 Task: Create in the project ZoomTech and in the Backlog issue 'Upgrade the caching mechanism of a web application to improve response time and reduce server load' a child issue 'Automated infrastructure backup and recovery testing and reporting', and assign it to team member softage.3@softage.net.
Action: Mouse moved to (98, 201)
Screenshot: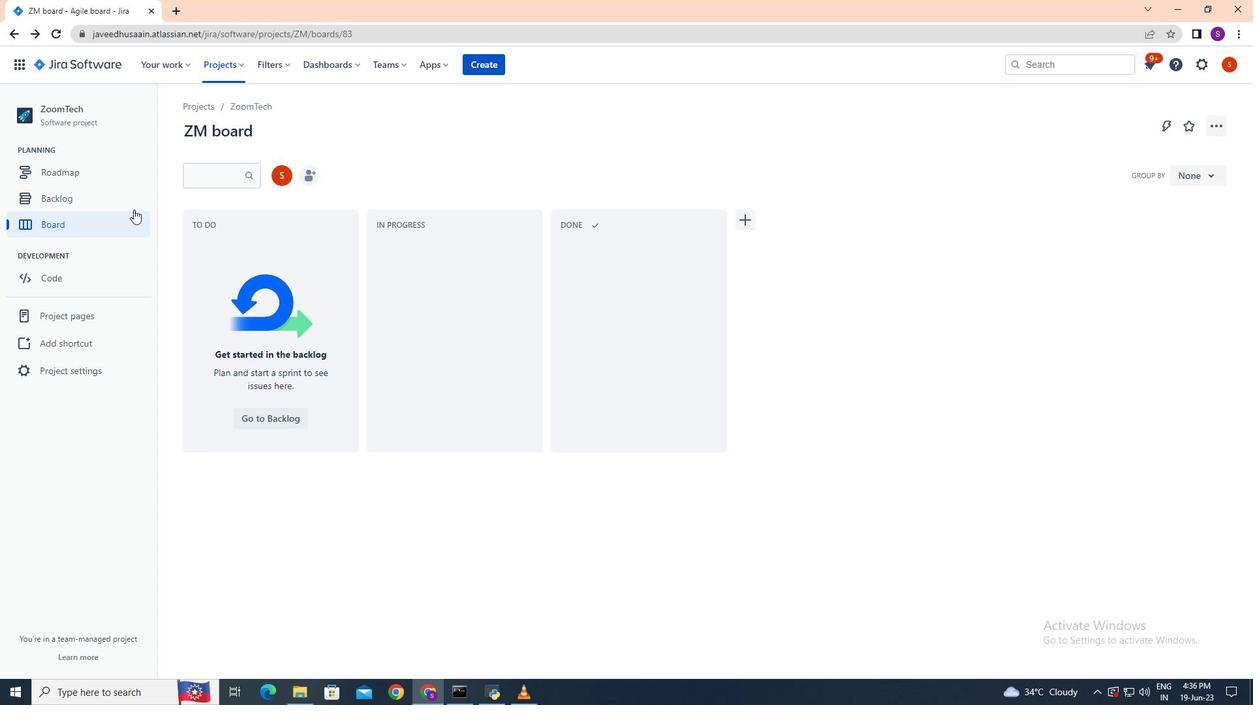 
Action: Mouse pressed left at (98, 201)
Screenshot: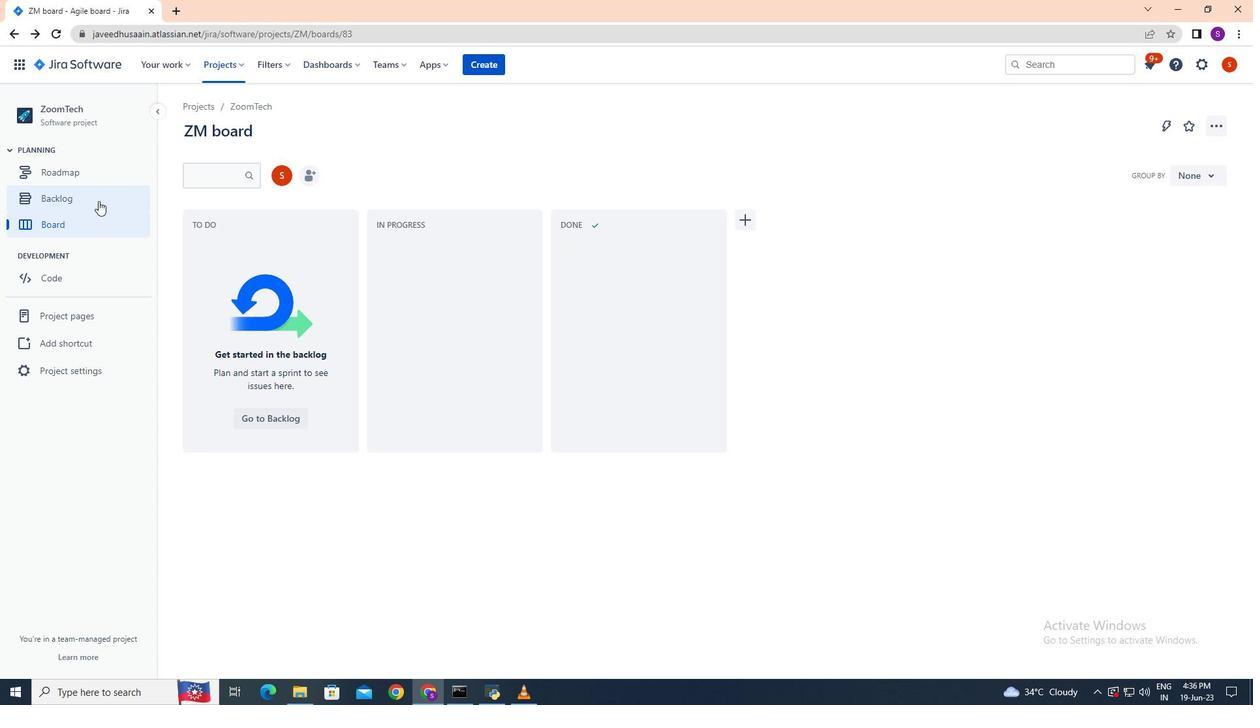 
Action: Mouse moved to (763, 423)
Screenshot: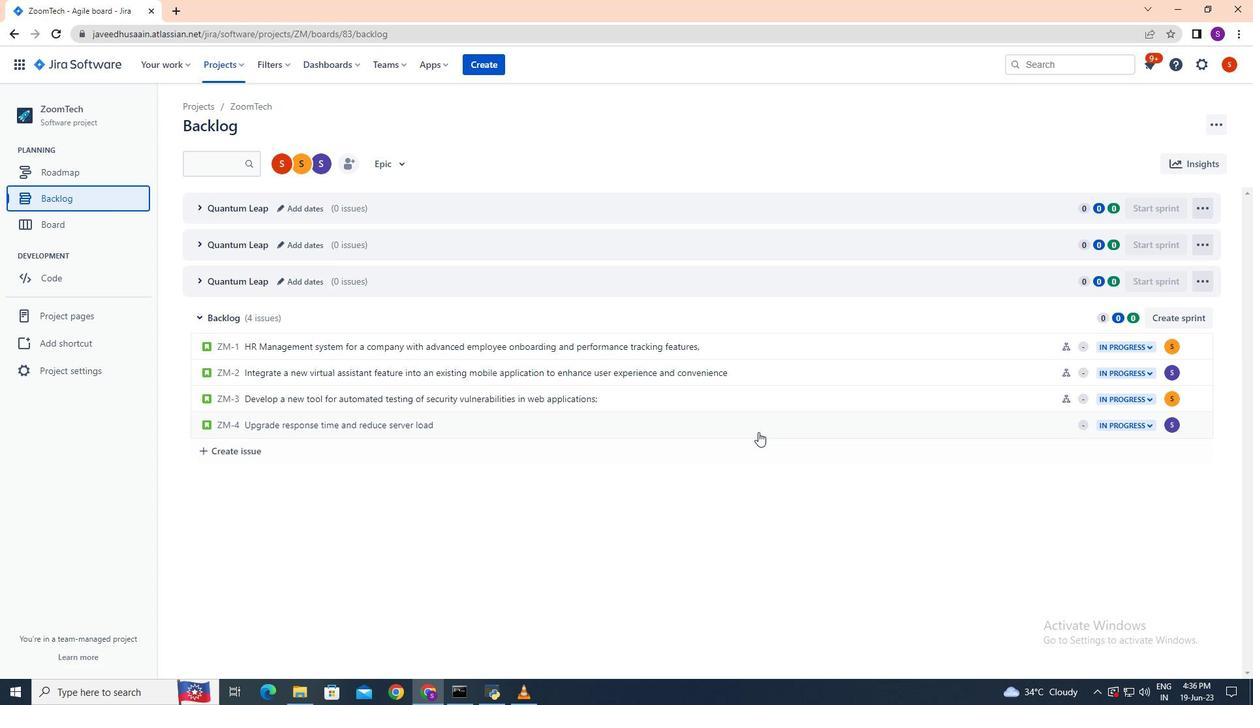 
Action: Mouse pressed left at (763, 423)
Screenshot: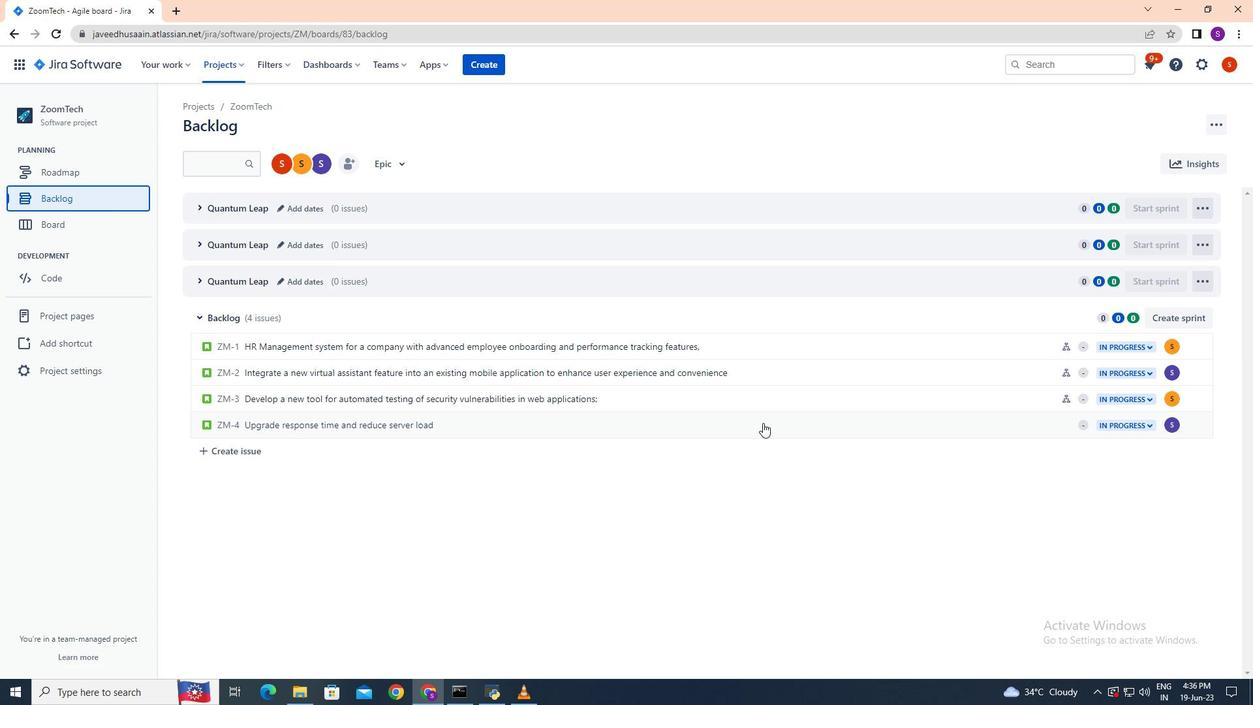 
Action: Mouse moved to (1029, 274)
Screenshot: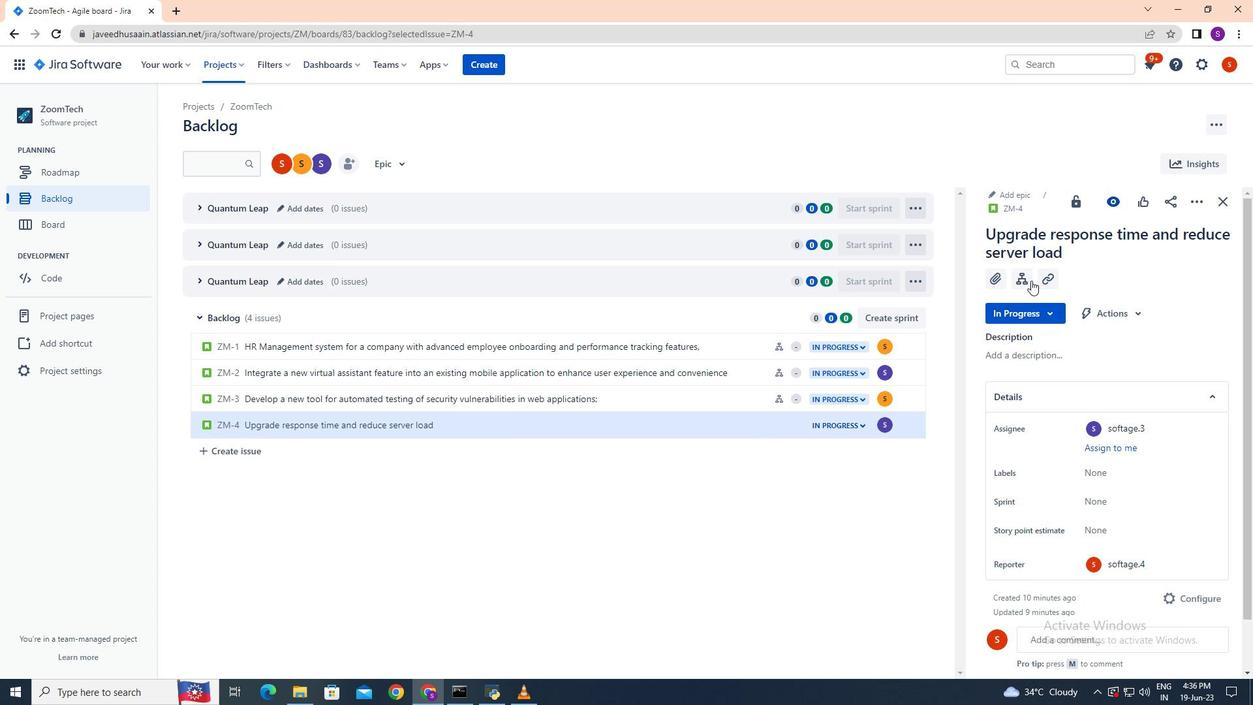 
Action: Mouse pressed left at (1029, 274)
Screenshot: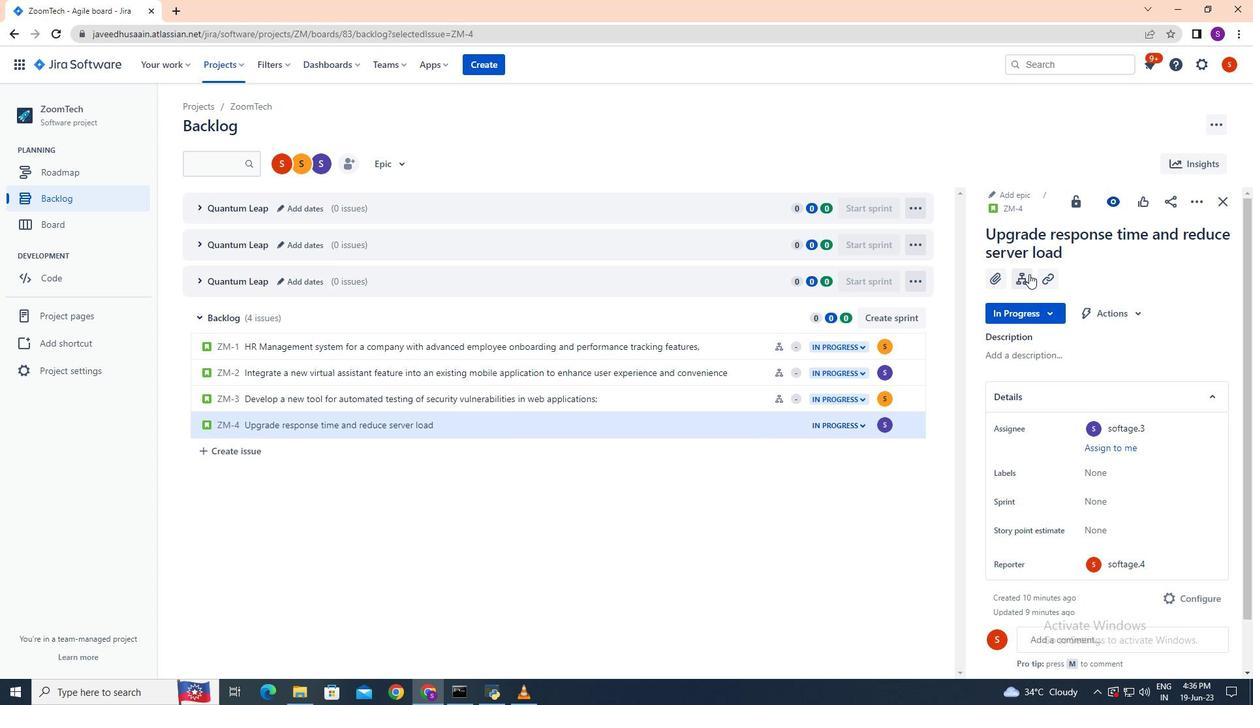 
Action: Mouse moved to (1050, 408)
Screenshot: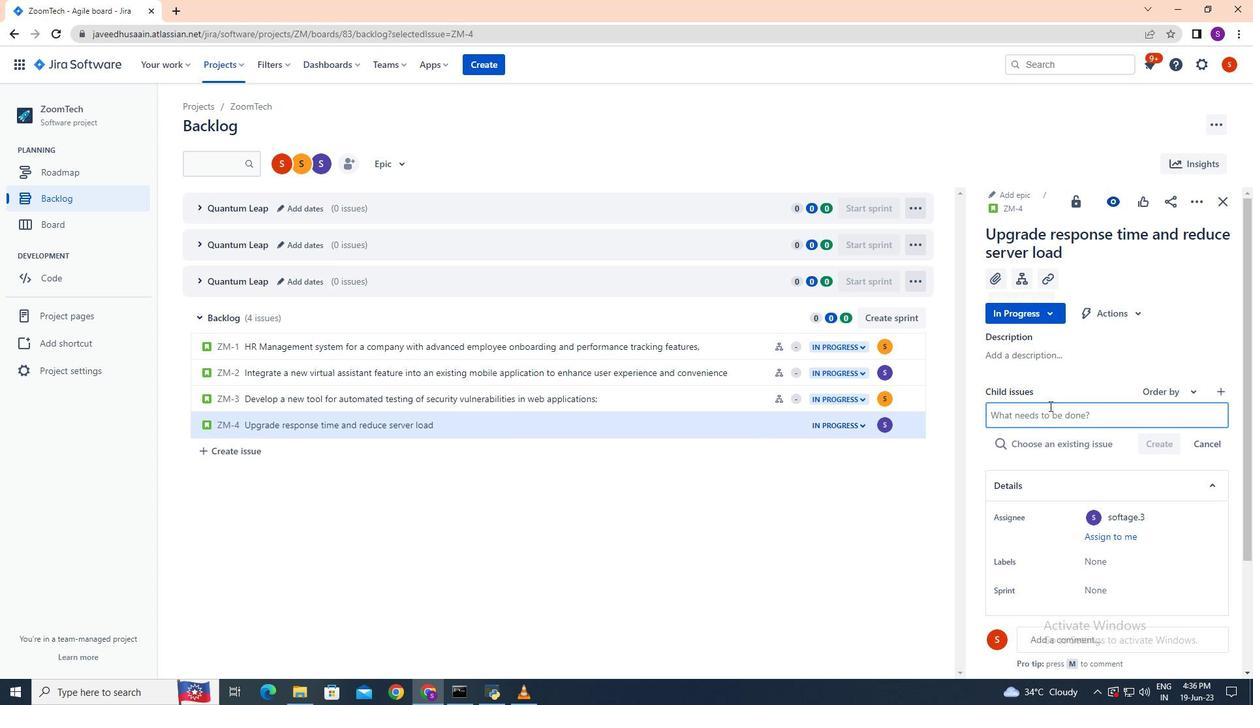 
Action: Mouse pressed left at (1050, 408)
Screenshot: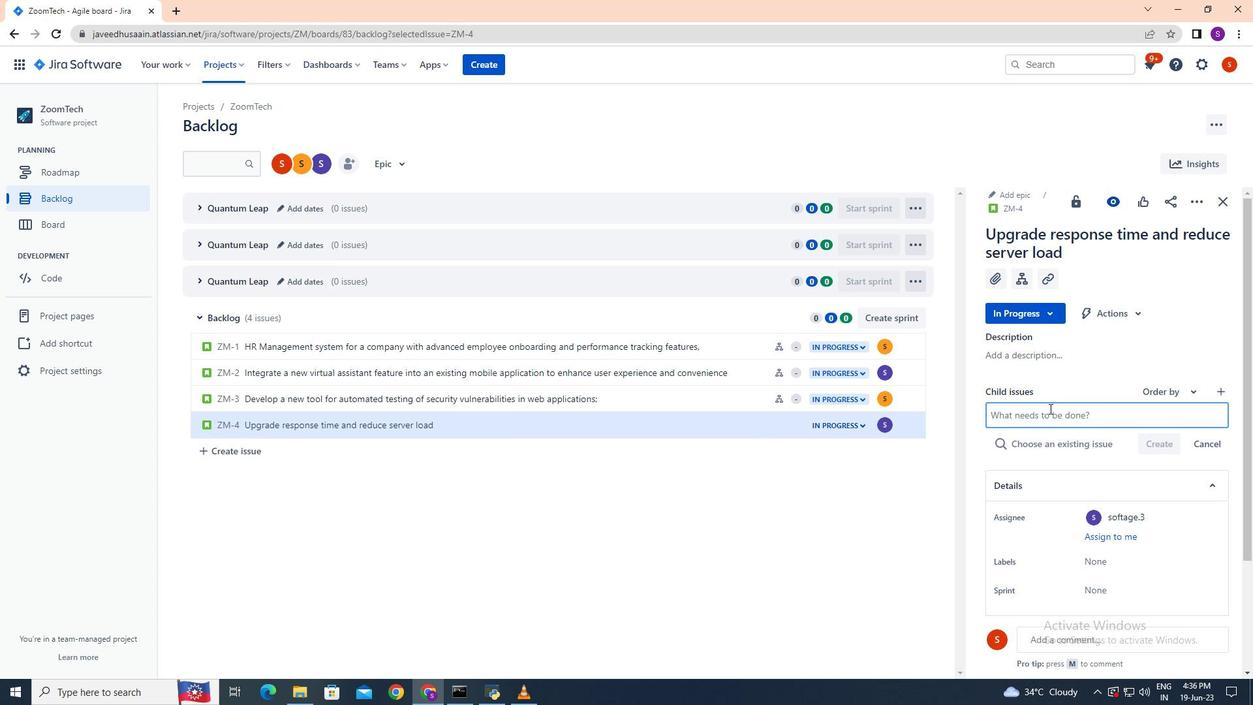 
Action: Key pressed <Key.shift><Key.shift><Key.shift><Key.shift><Key.shift><Key.shift><Key.shift><Key.shift><Key.shift><Key.shift><Key.shift><Key.shift><Key.shift><Key.shift><Key.shift><Key.shift><Key.shift>S<Key.backspace><Key.shift>Automated<Key.space>infrastructure<Key.space>backup<Key.space>and<Key.space>recovery<Key.space>testing<Key.space>and<Key.space>reporting
Screenshot: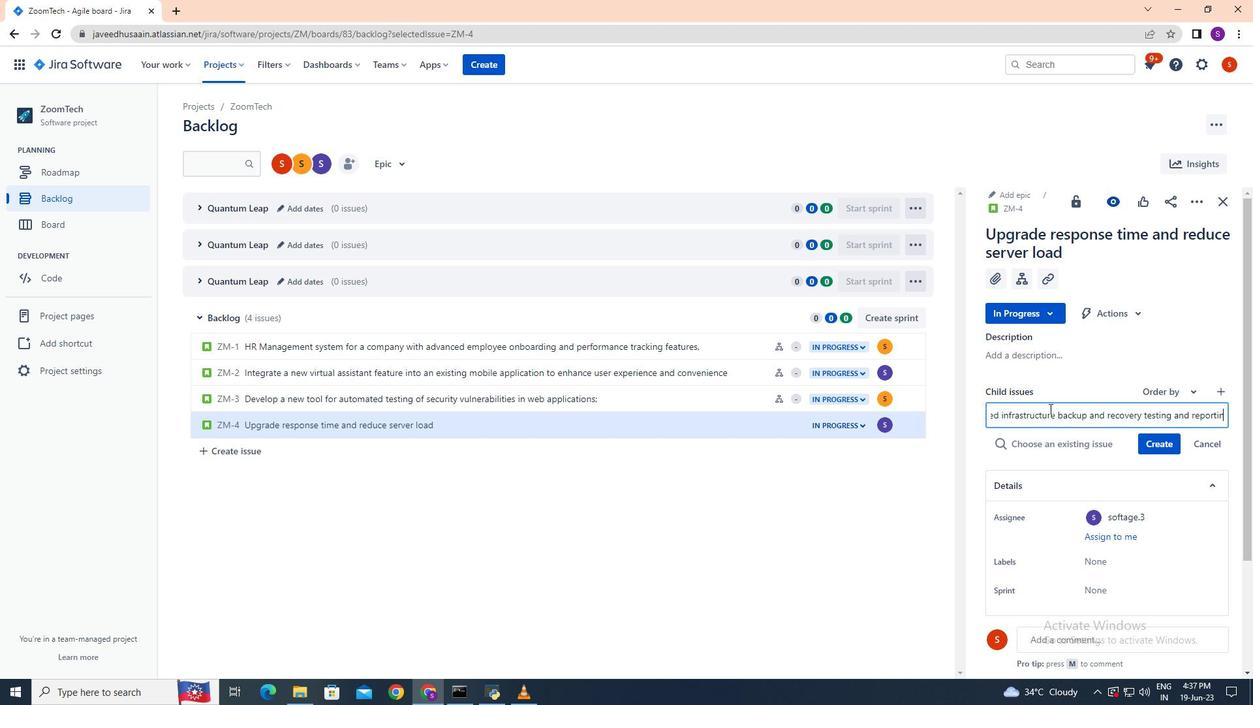 
Action: Mouse moved to (1154, 438)
Screenshot: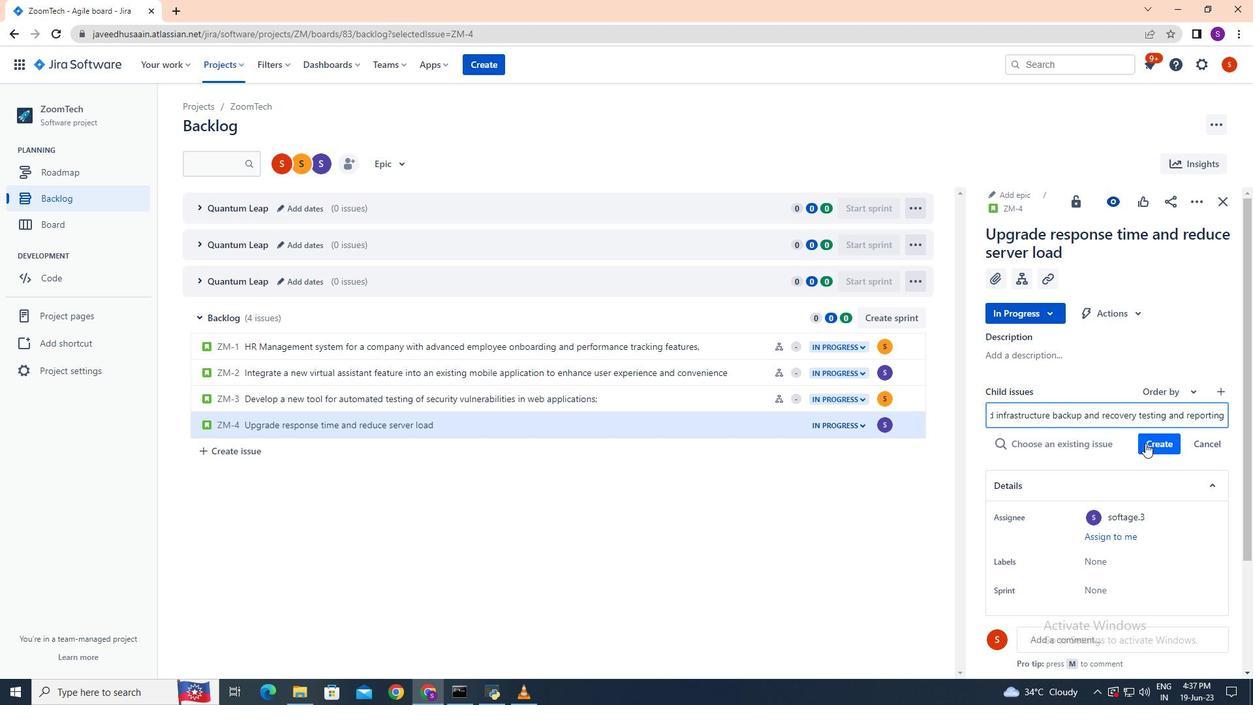 
Action: Mouse pressed left at (1154, 438)
Screenshot: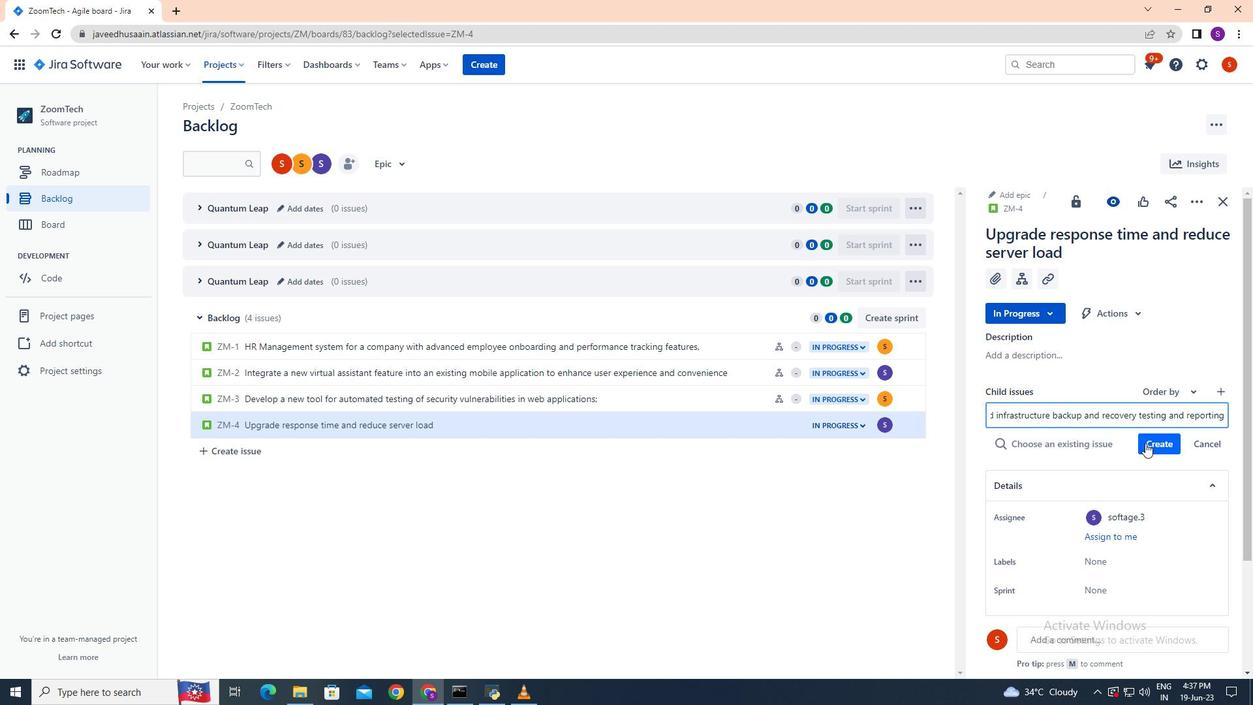 
Action: Mouse moved to (1164, 415)
Screenshot: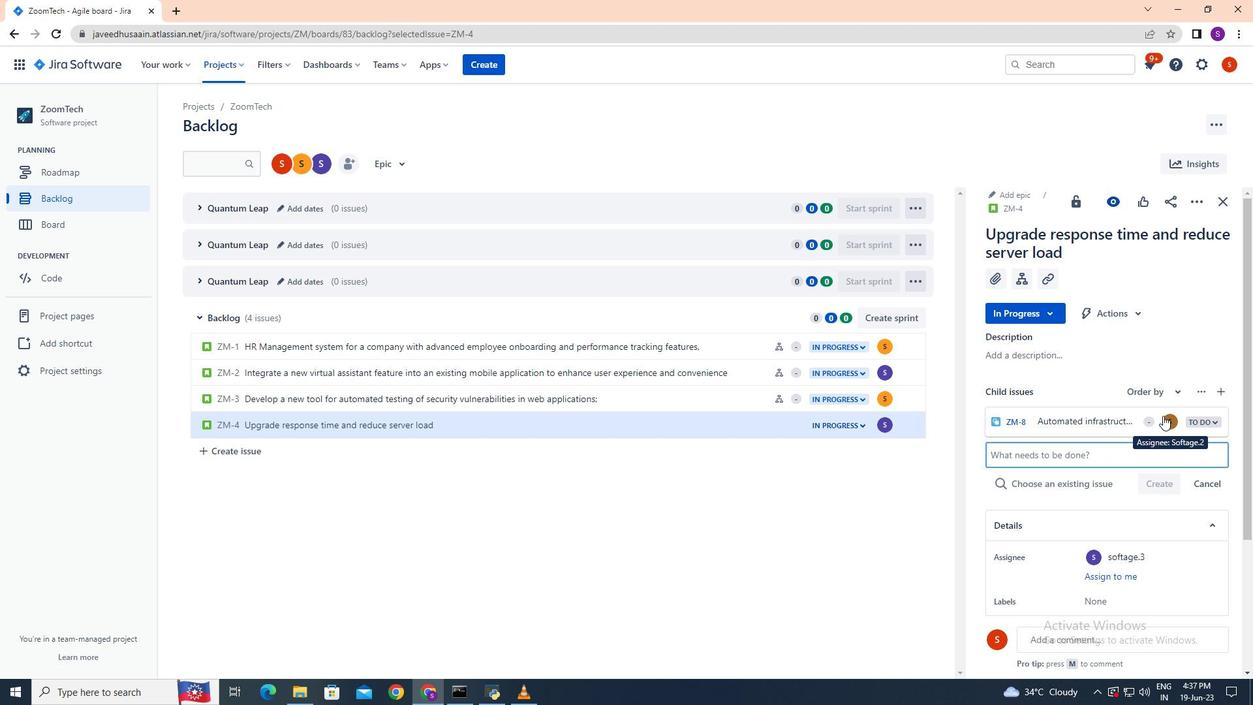 
Action: Mouse pressed left at (1164, 415)
Screenshot: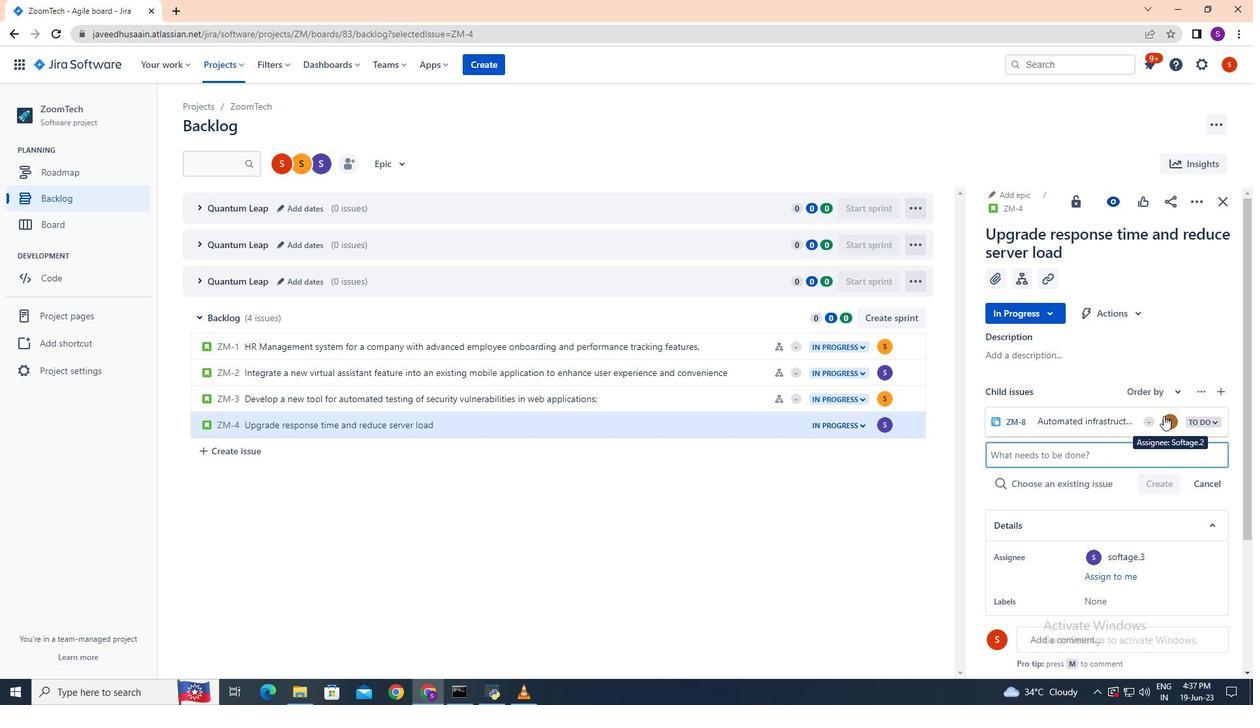 
Action: Mouse moved to (1170, 416)
Screenshot: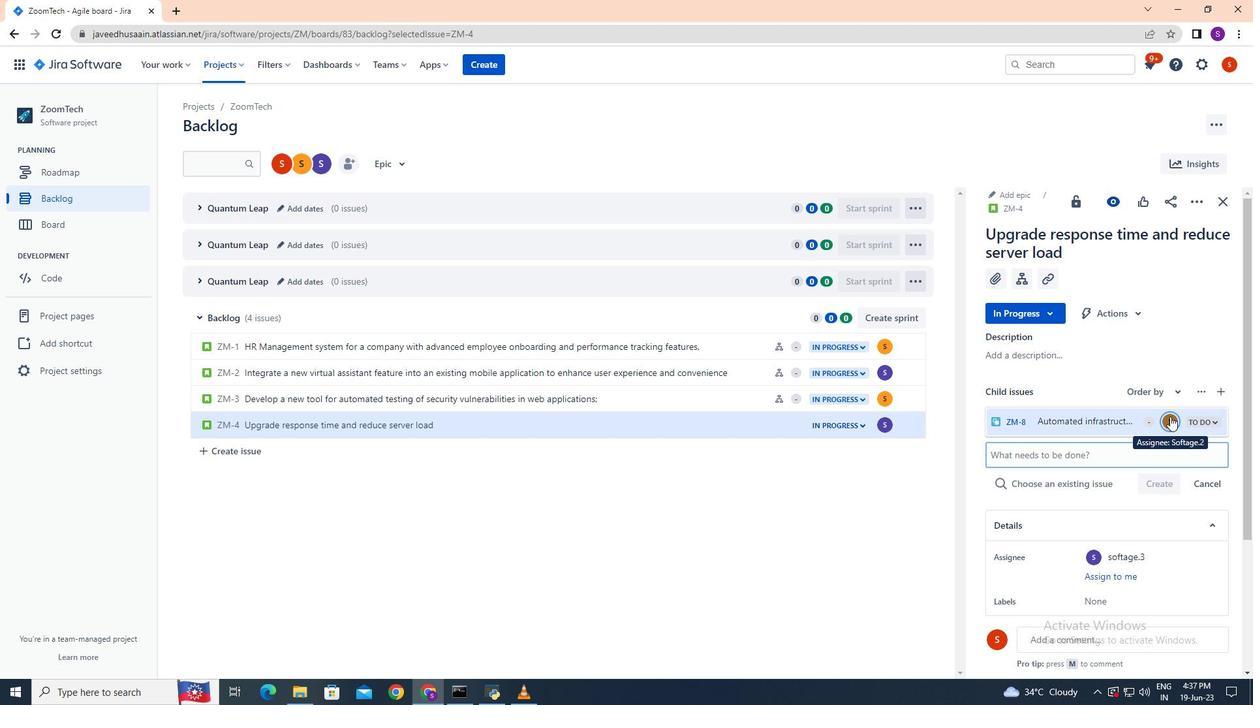 
Action: Mouse pressed left at (1170, 416)
Screenshot: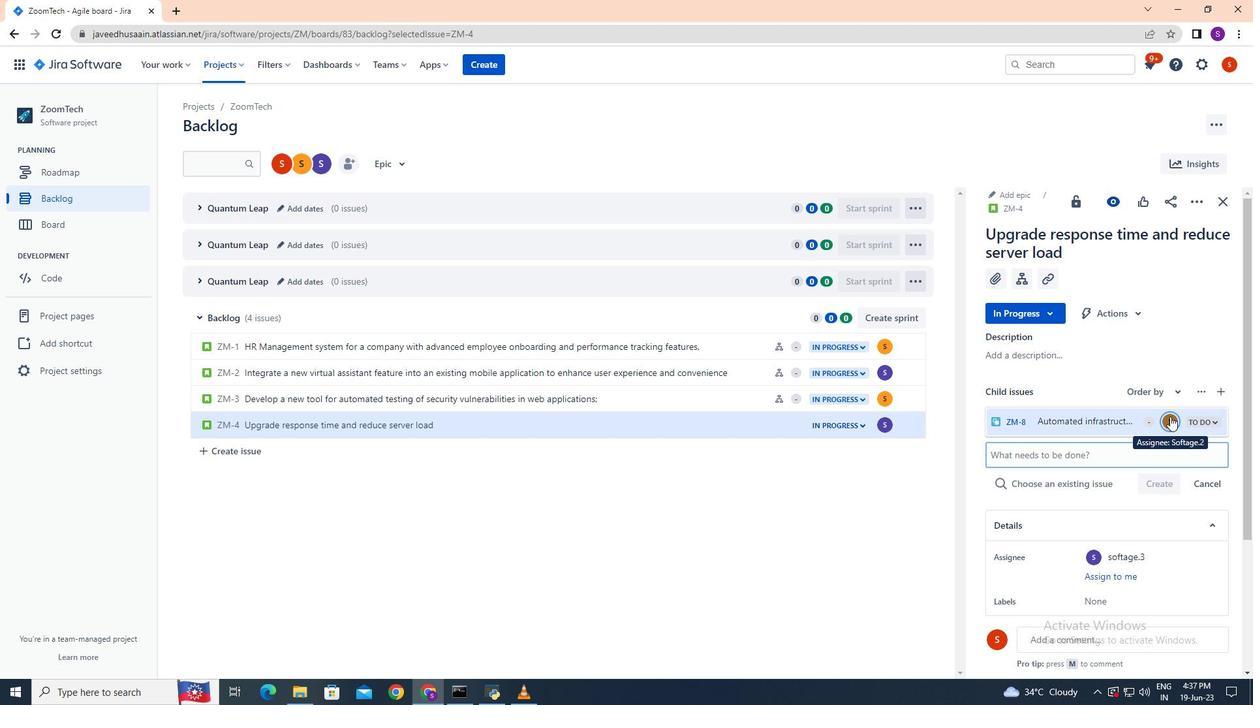 
Action: Mouse moved to (1088, 421)
Screenshot: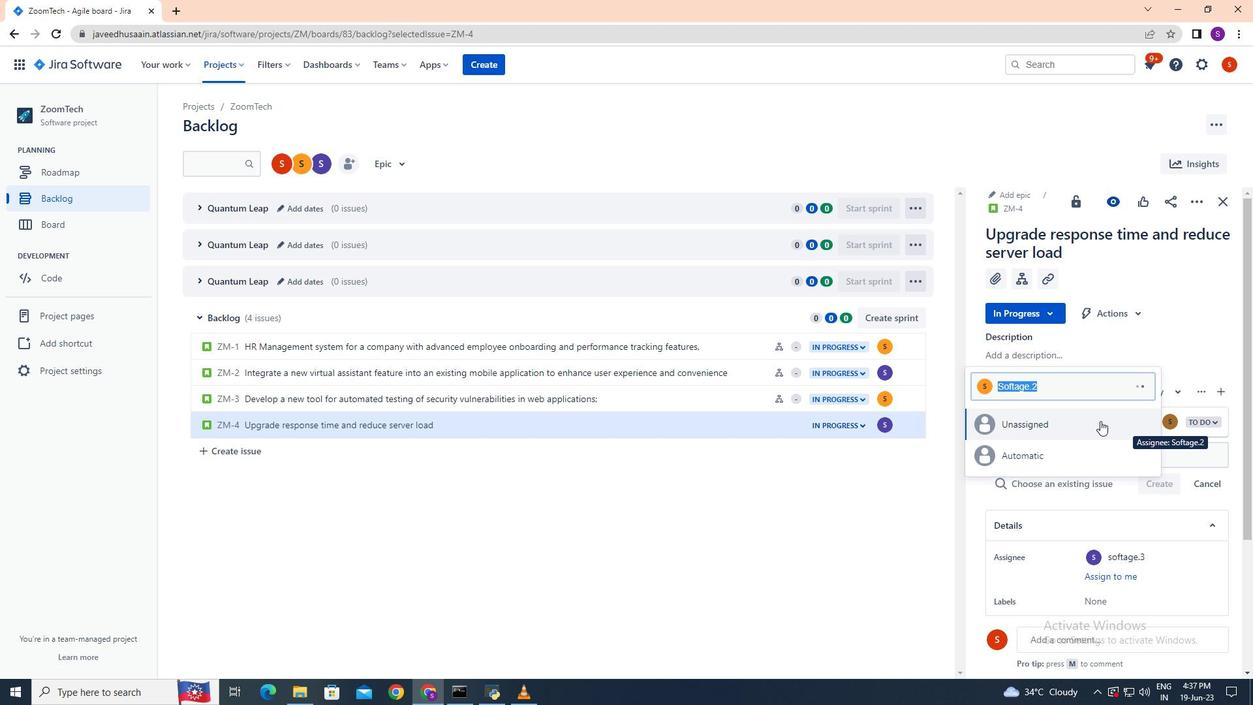 
Action: Key pressed s
Screenshot: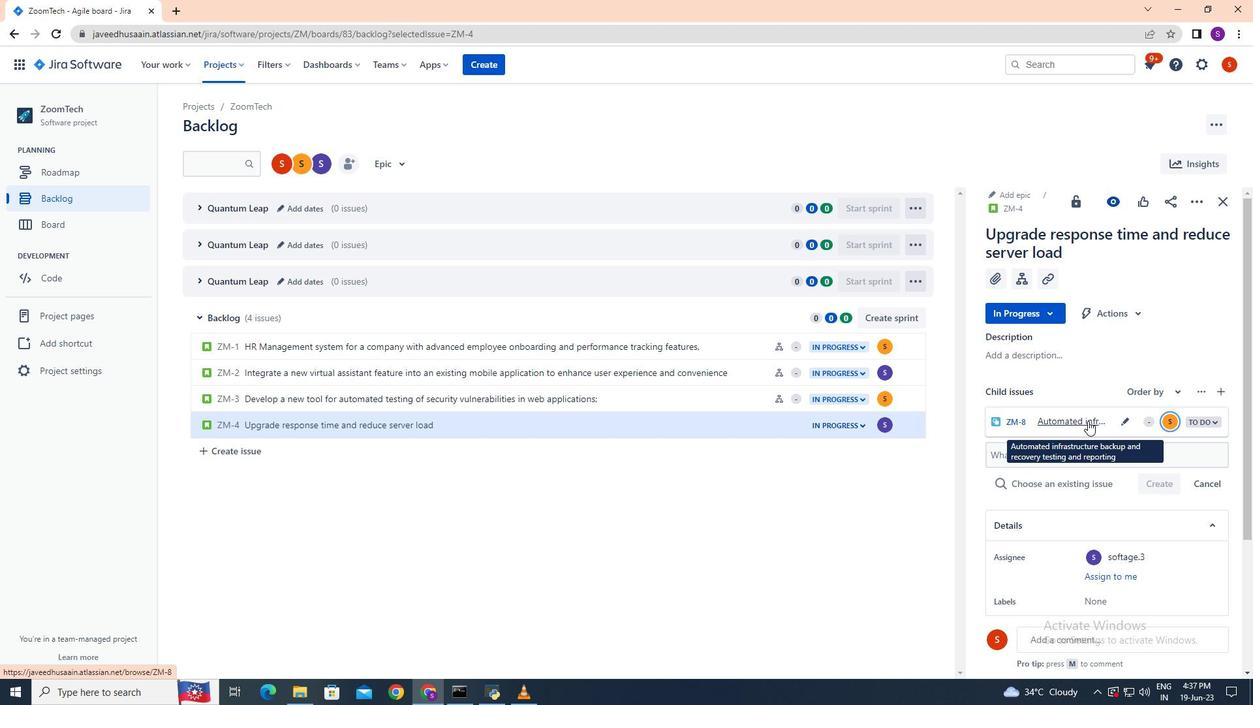 
Action: Mouse moved to (1163, 419)
Screenshot: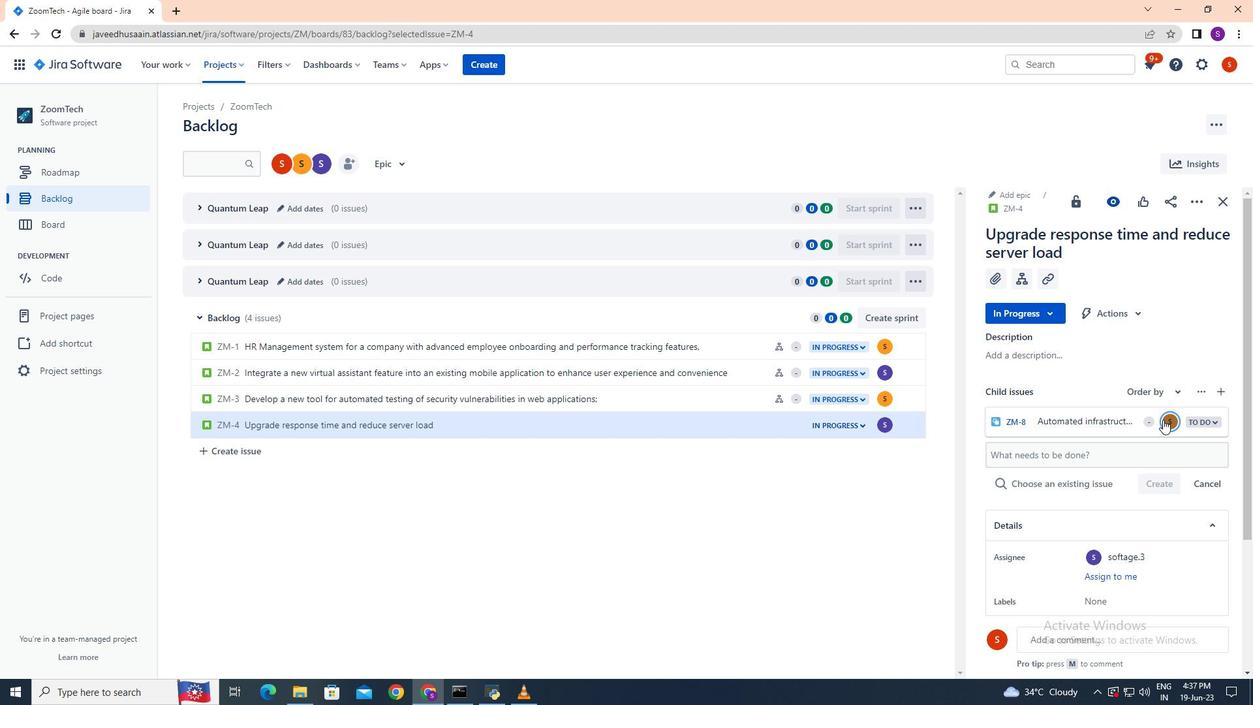 
Action: Mouse pressed left at (1163, 419)
Screenshot: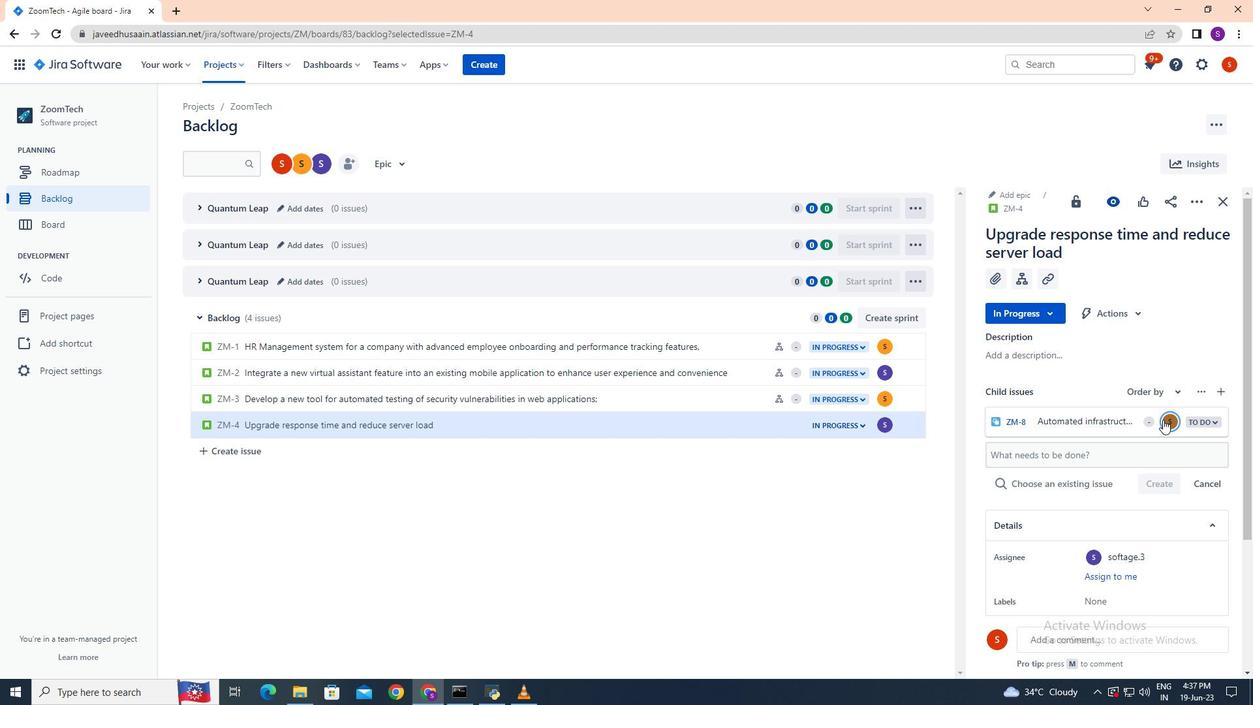 
Action: Key pressed softage.3<Key.shift>@softage.net
Screenshot: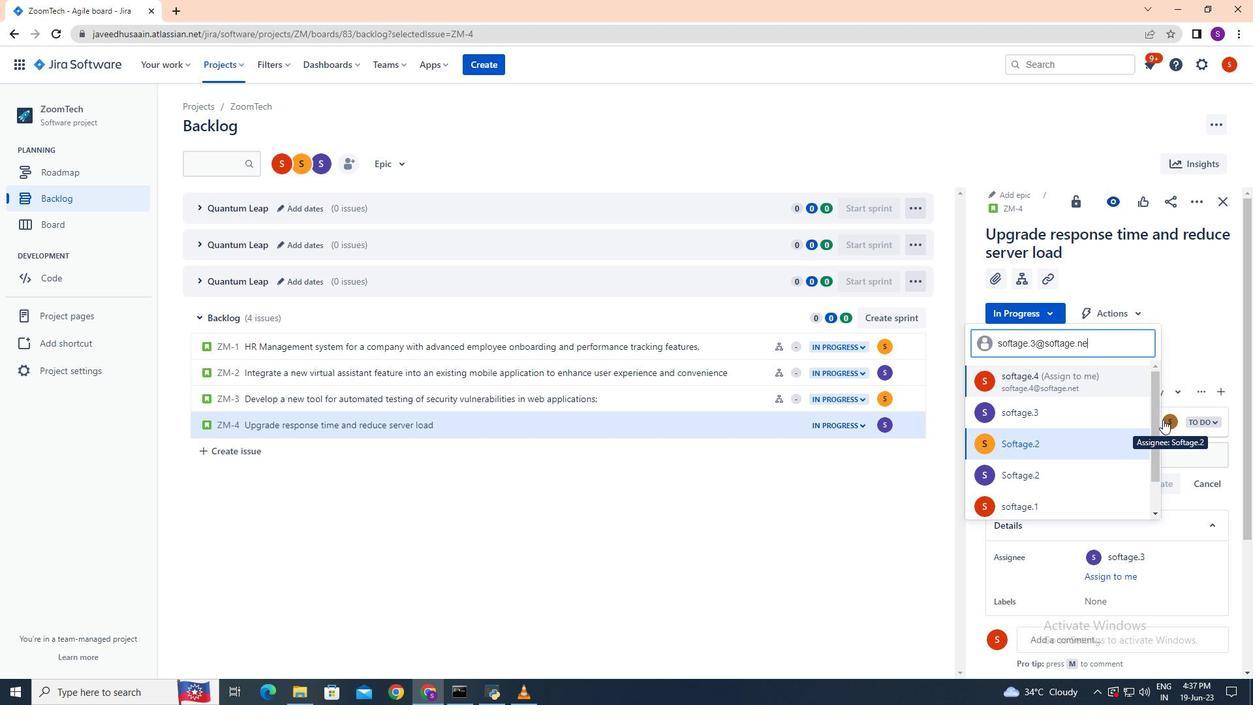 
Action: Mouse moved to (1066, 426)
Screenshot: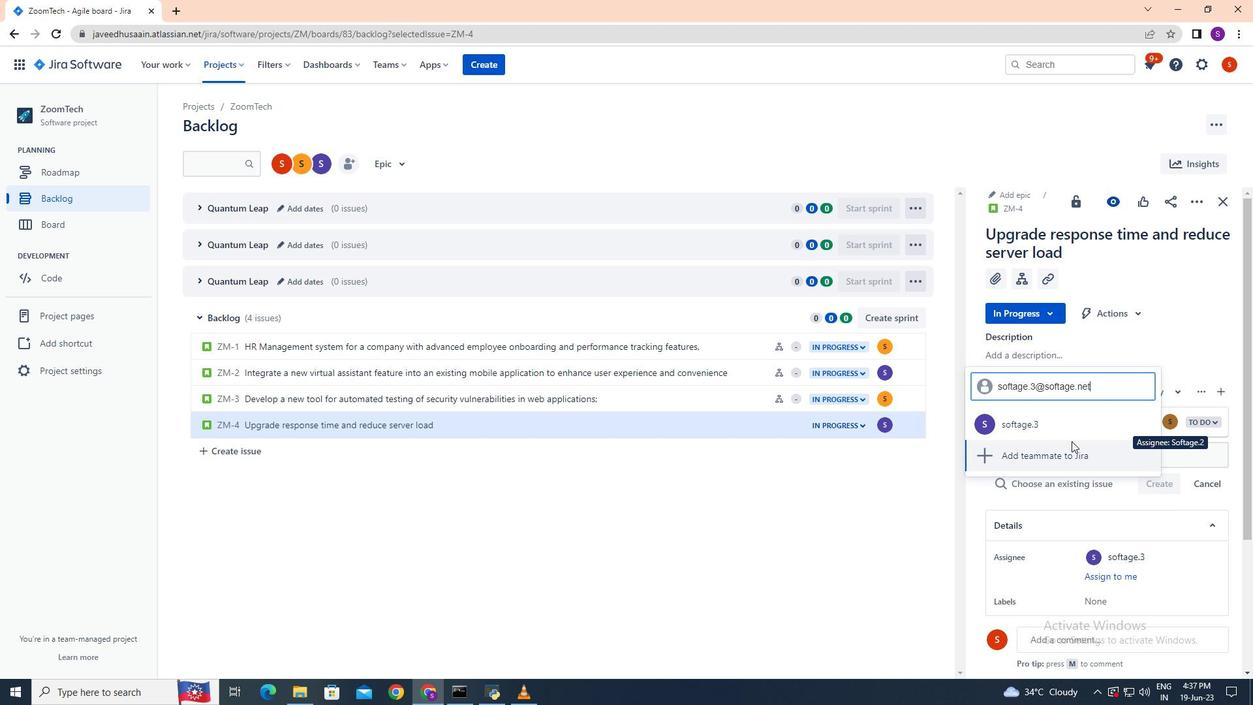 
Action: Mouse pressed left at (1066, 426)
Screenshot: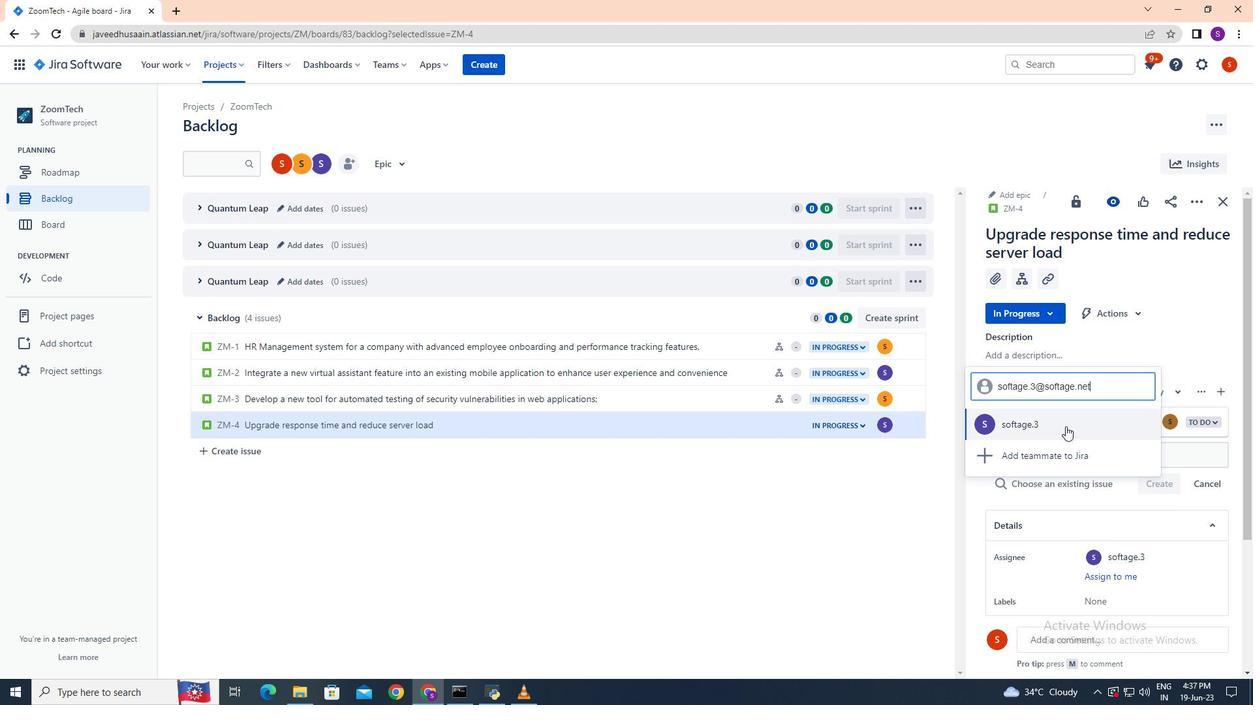 
